 Task: Create a sub task Gather and Analyse Requirements for the task  Develop a new customer relationship management (CRM) system in the project AgileAvail , assign it to team member softage.4@softage.net and update the status of the sub task to  On Track  , set the priority of the sub task to Low
Action: Mouse moved to (68, 352)
Screenshot: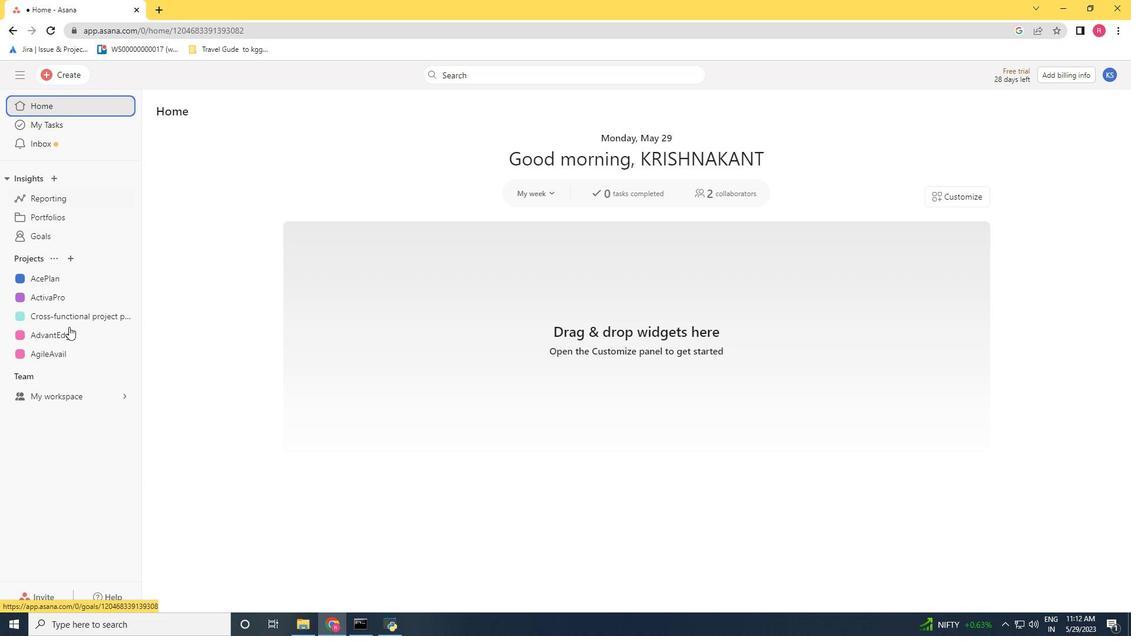 
Action: Mouse pressed left at (68, 352)
Screenshot: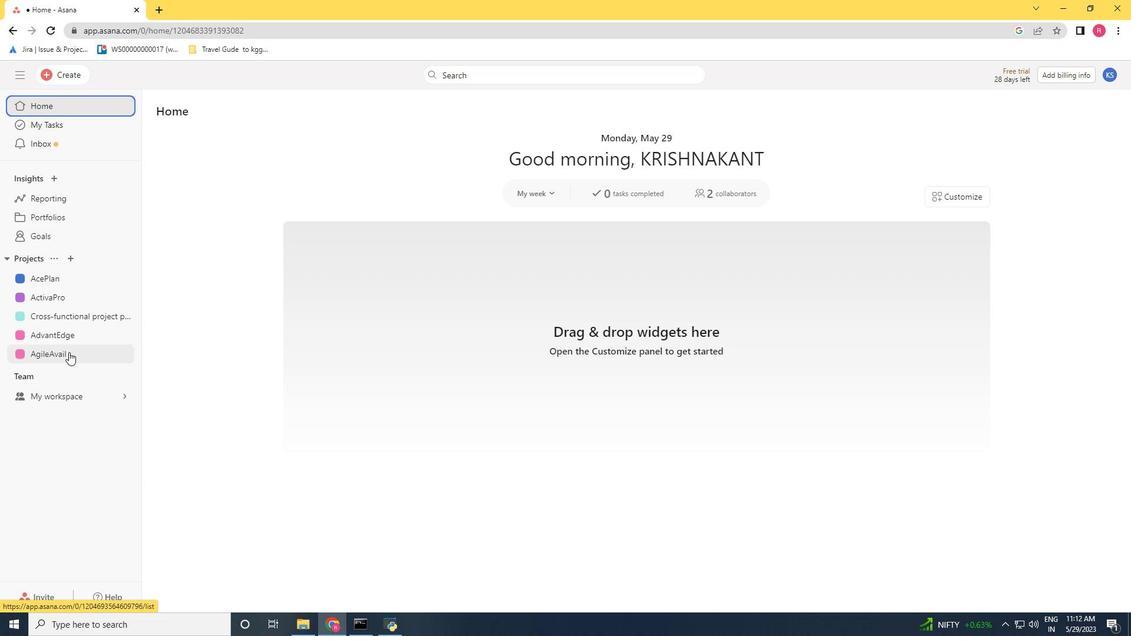 
Action: Mouse moved to (456, 270)
Screenshot: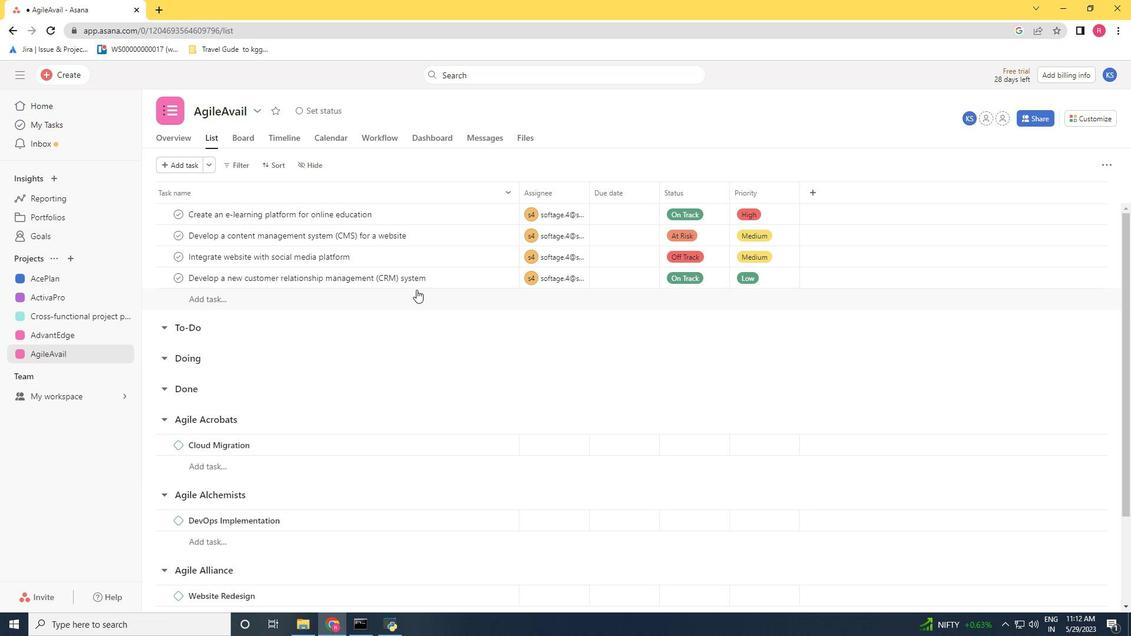 
Action: Mouse pressed left at (456, 270)
Screenshot: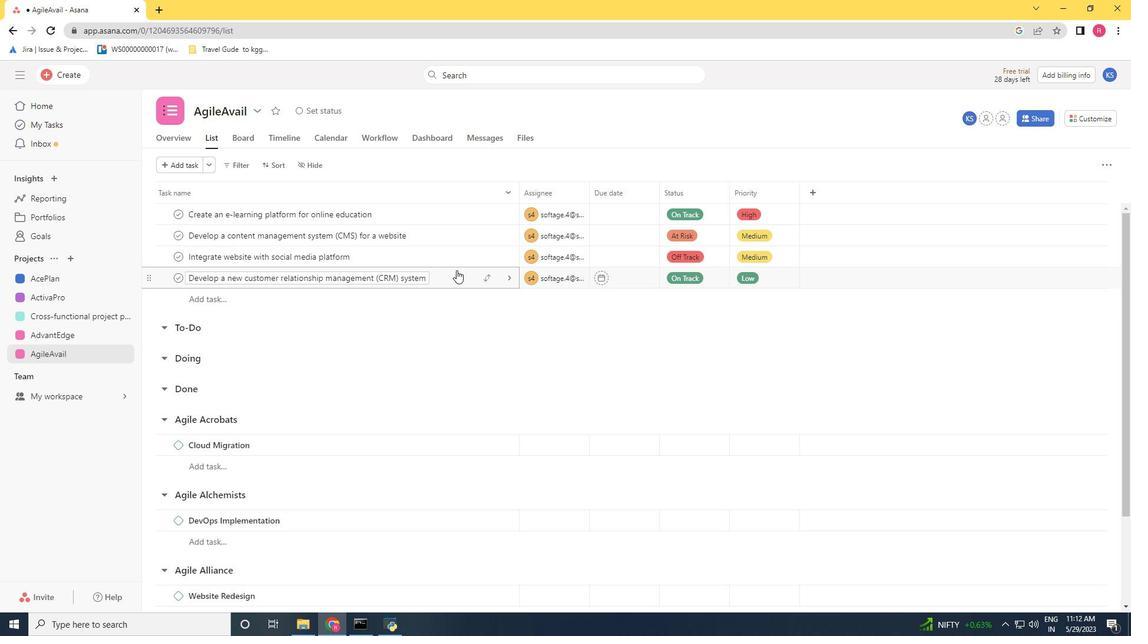 
Action: Mouse moved to (809, 420)
Screenshot: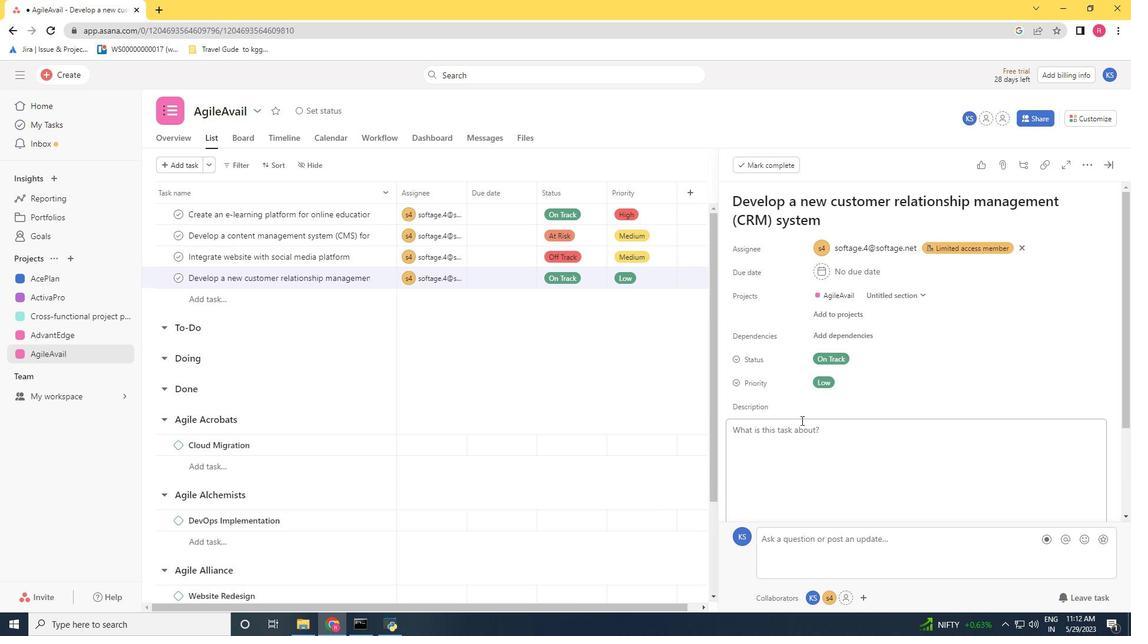 
Action: Mouse scrolled (809, 420) with delta (0, 0)
Screenshot: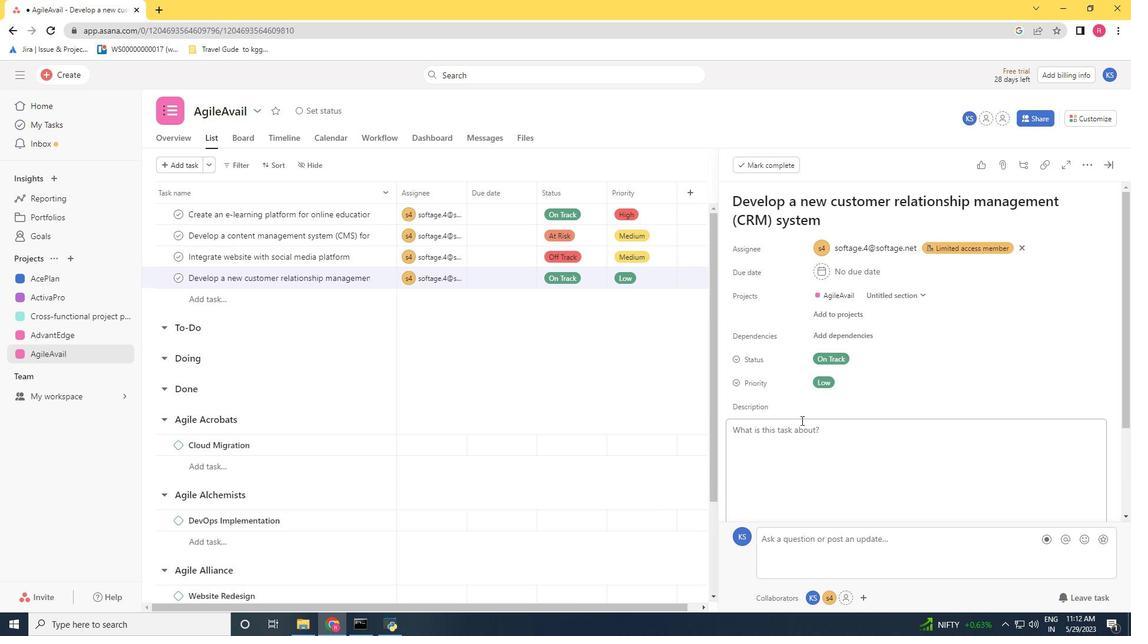 
Action: Mouse scrolled (809, 420) with delta (0, 0)
Screenshot: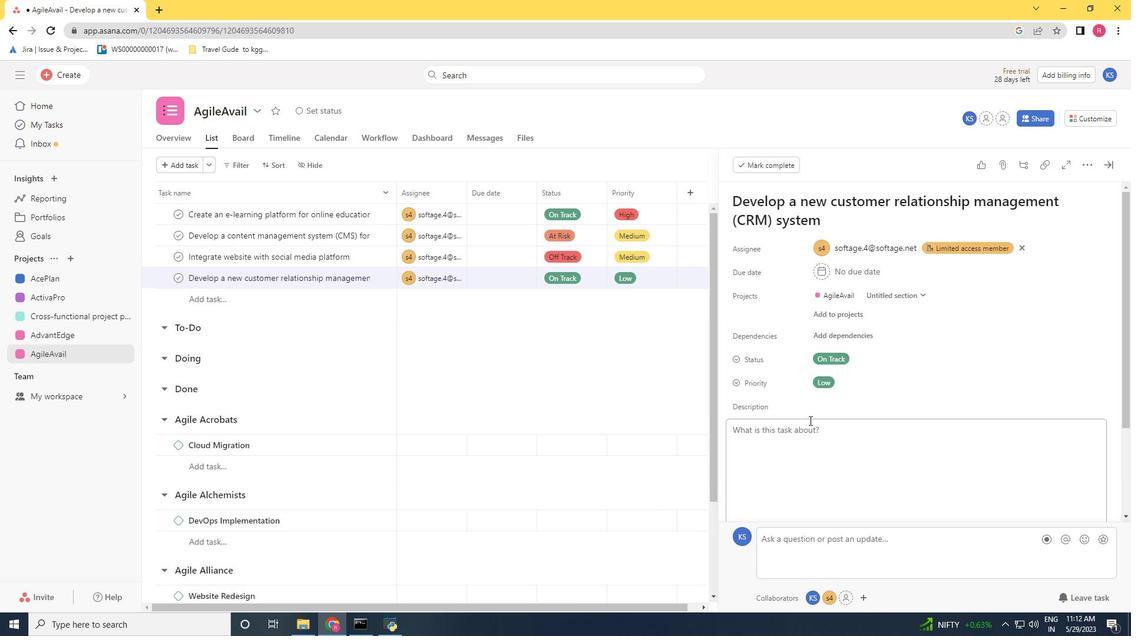 
Action: Mouse scrolled (809, 420) with delta (0, 0)
Screenshot: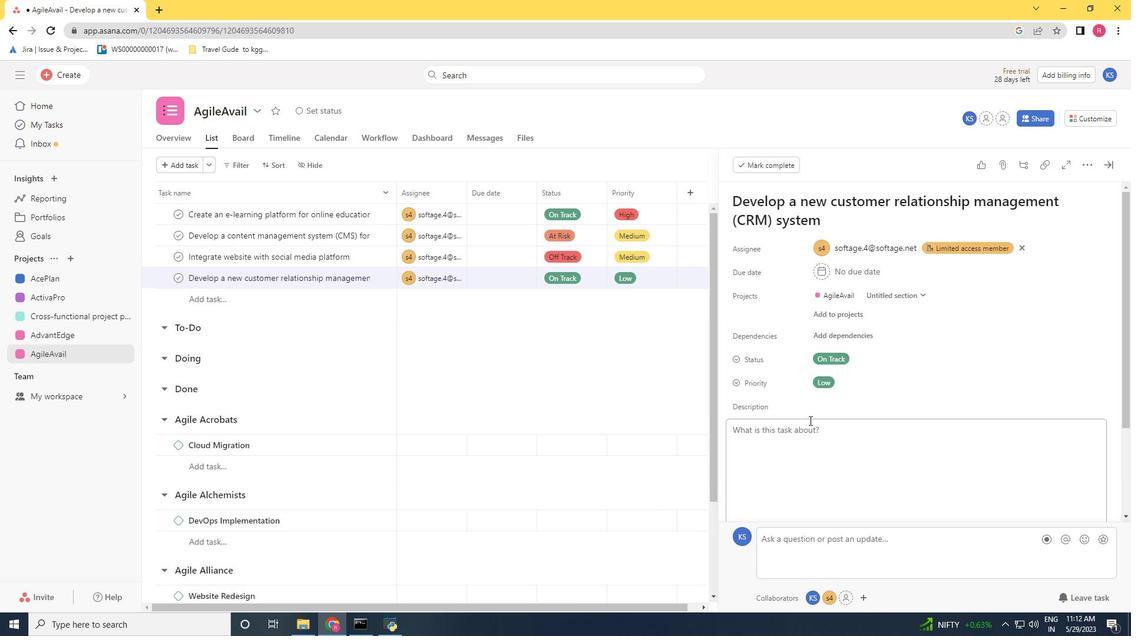 
Action: Mouse scrolled (809, 420) with delta (0, 0)
Screenshot: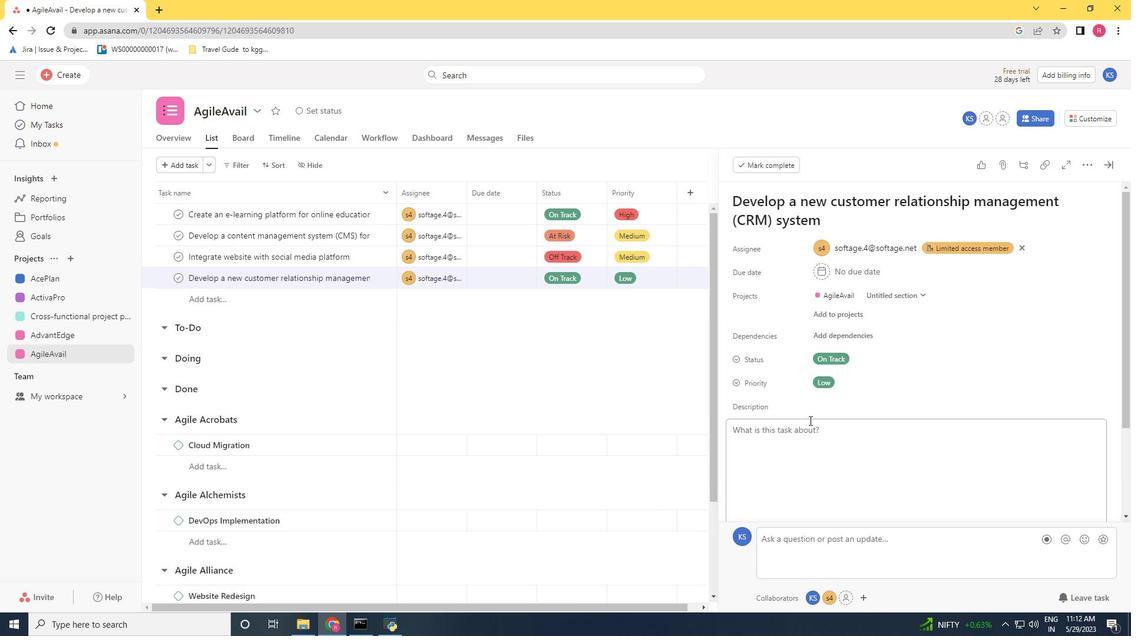 
Action: Mouse scrolled (809, 420) with delta (0, 0)
Screenshot: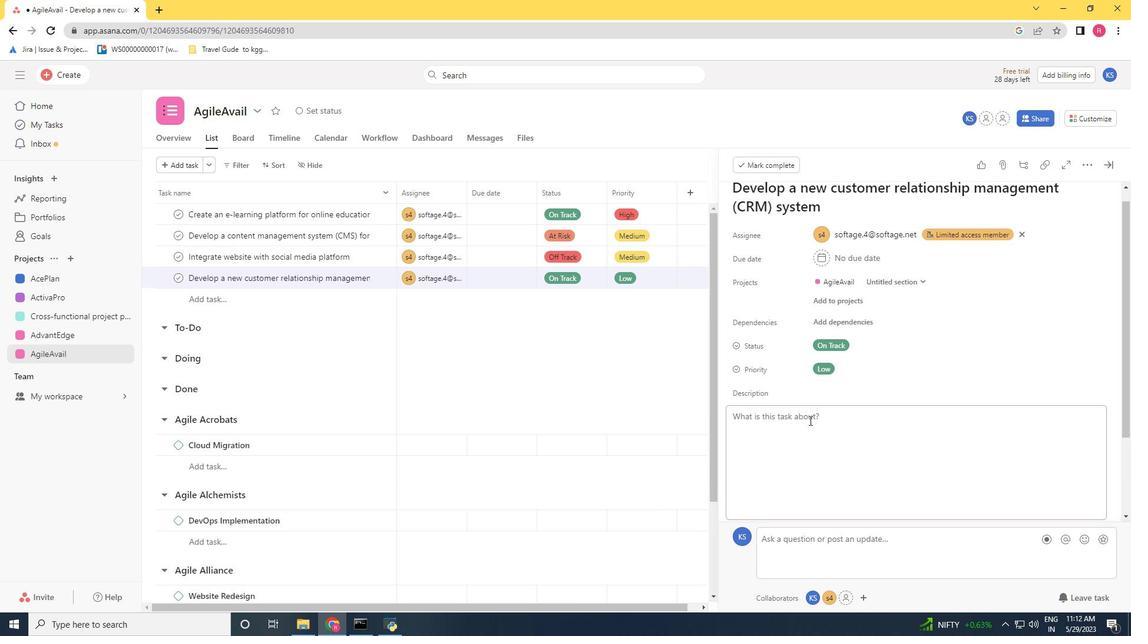 
Action: Mouse scrolled (809, 420) with delta (0, 0)
Screenshot: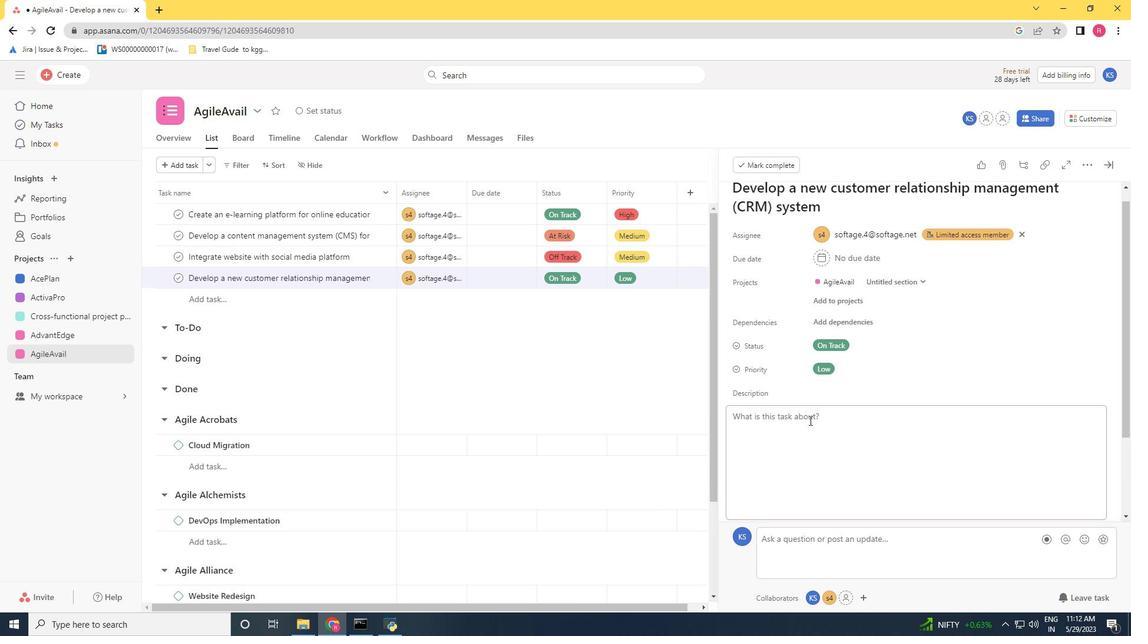 
Action: Mouse moved to (769, 427)
Screenshot: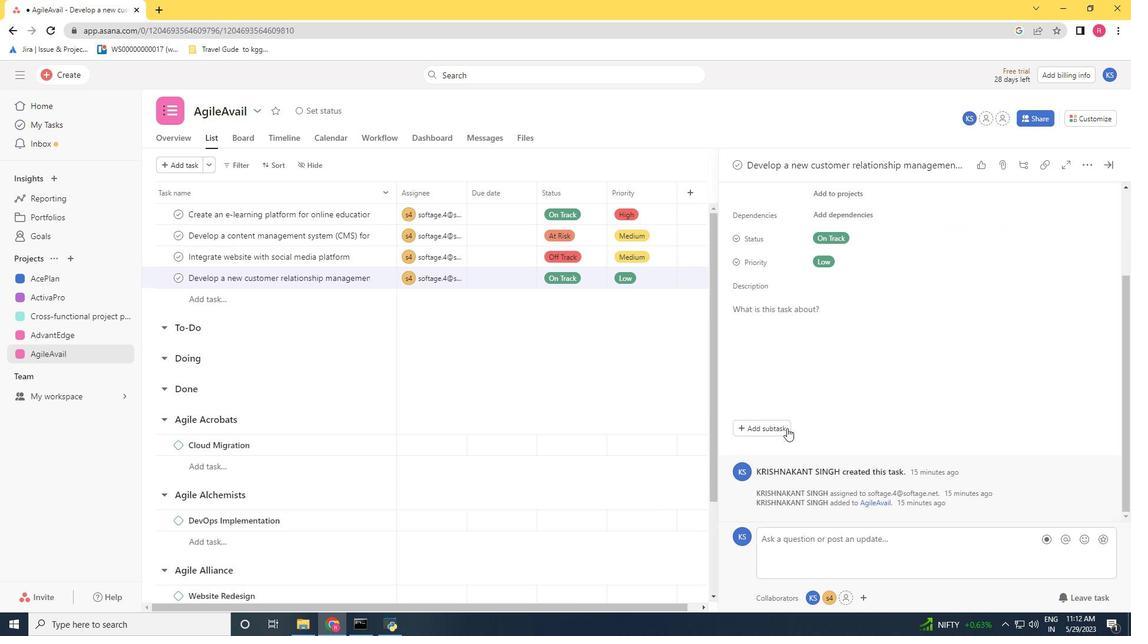 
Action: Mouse pressed left at (769, 427)
Screenshot: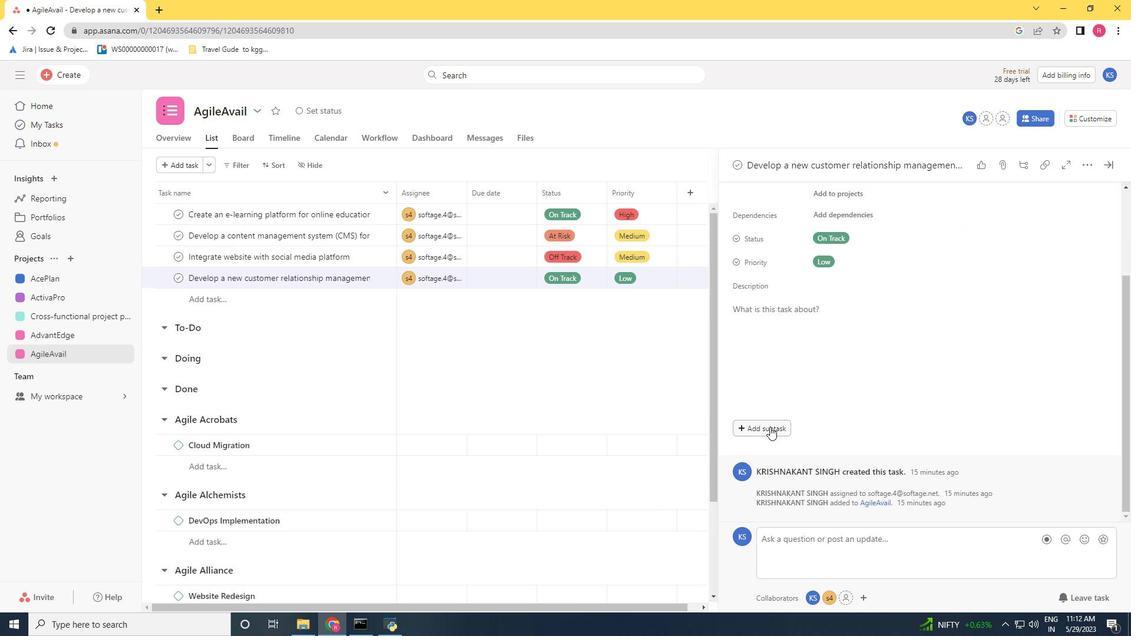 
Action: Key pressed <Key.shift><Key.shift>Gath<Key.backspace>he<Key.space><Key.backspace>r<Key.space>and<Key.space><Key.shift>Anslyse<Key.space><Key.shift>Requirements<Key.space>
Screenshot: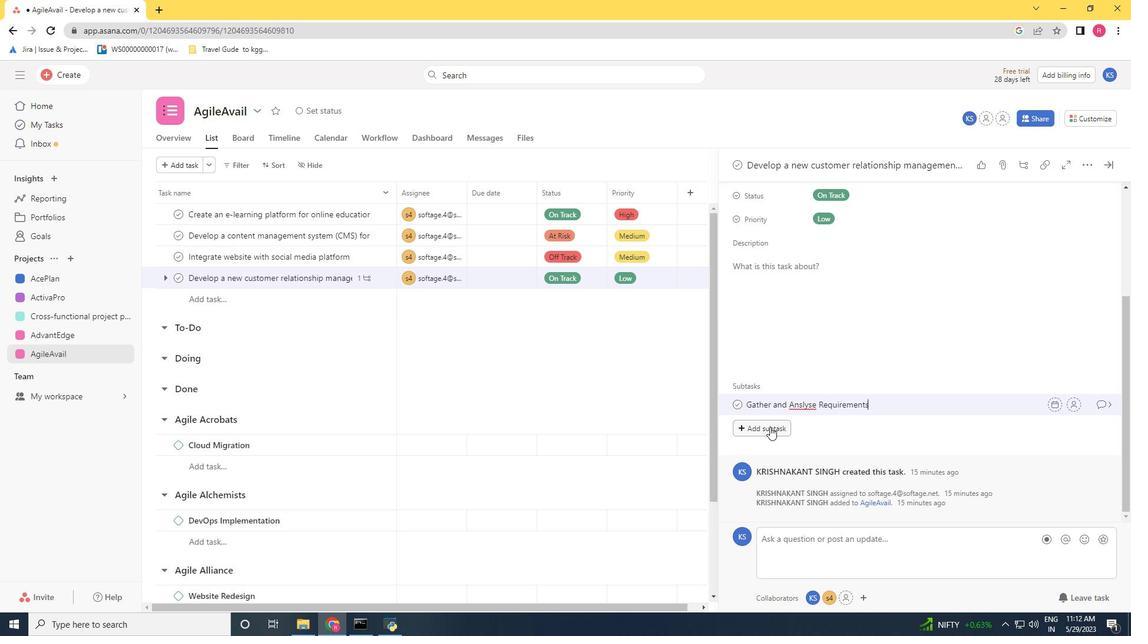 
Action: Mouse moved to (1055, 406)
Screenshot: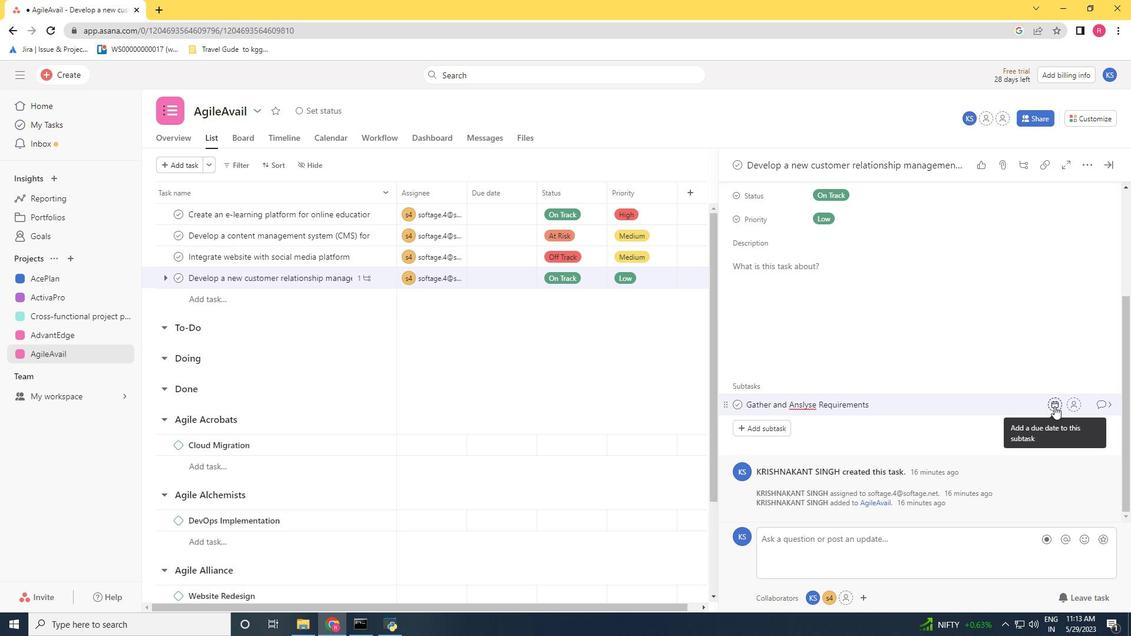 
Action: Mouse pressed left at (1055, 406)
Screenshot: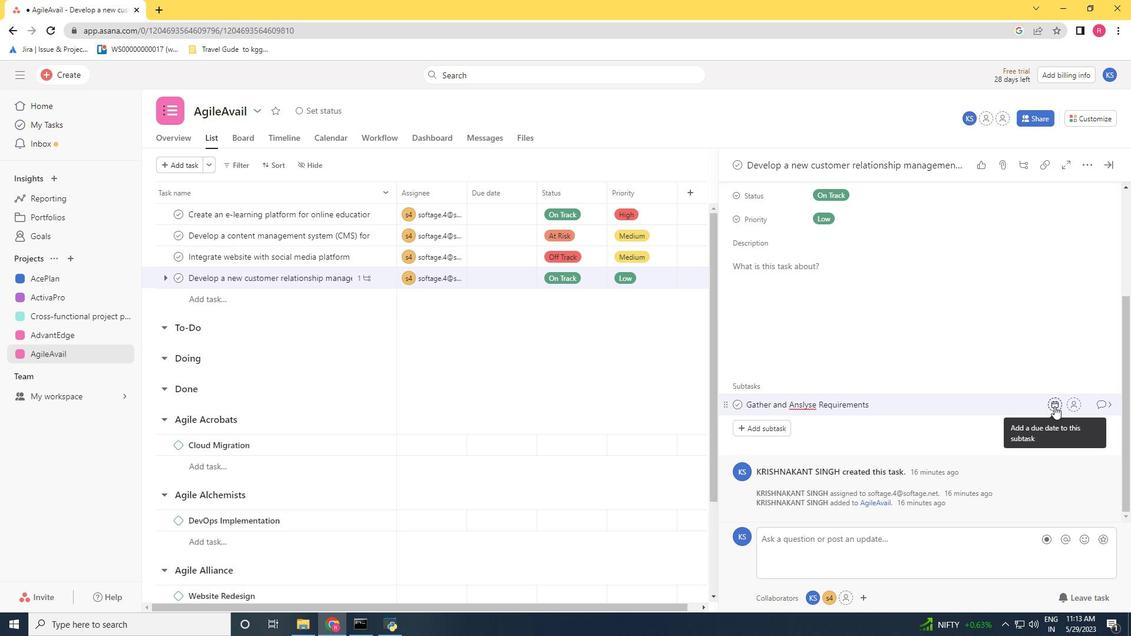 
Action: Mouse moved to (1078, 405)
Screenshot: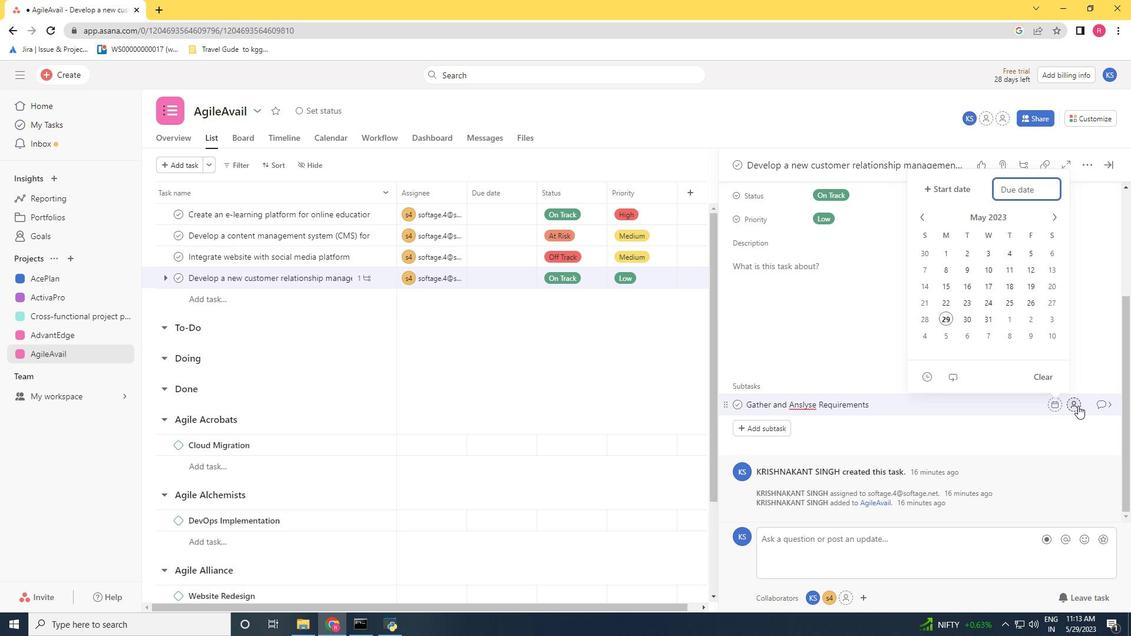 
Action: Mouse pressed left at (1078, 405)
Screenshot: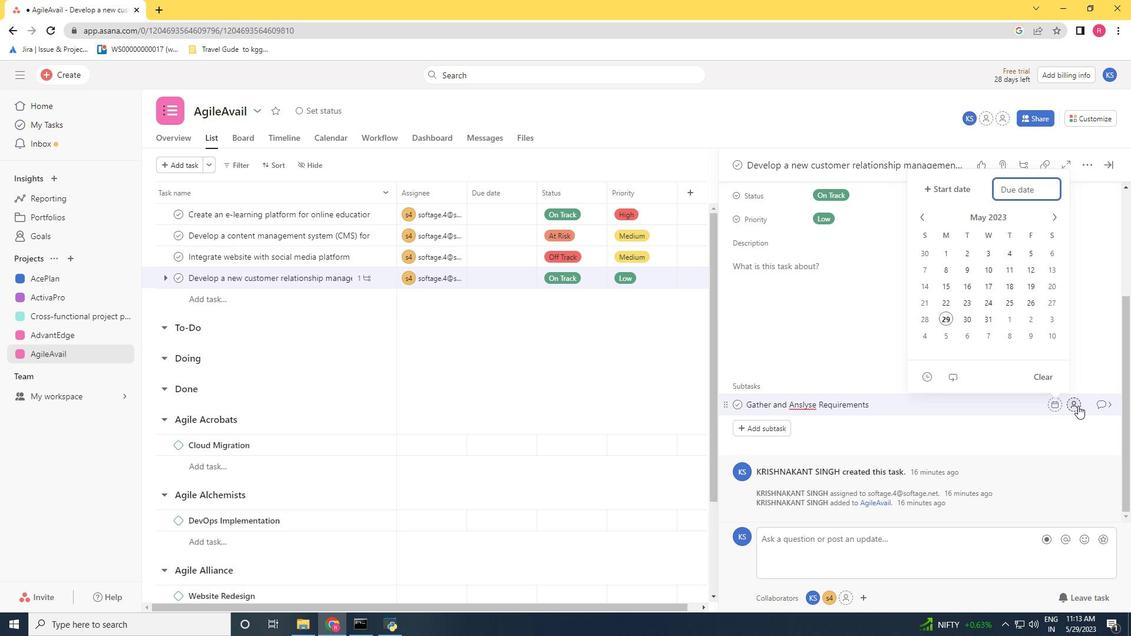 
Action: Mouse moved to (1078, 405)
Screenshot: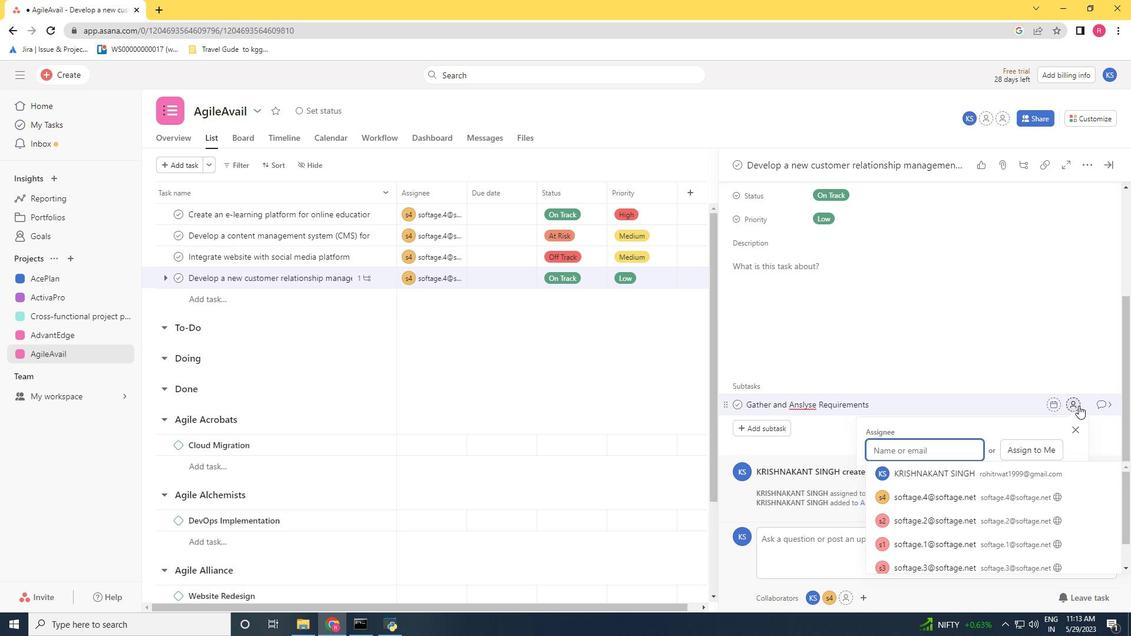
Action: Key pressed softage.4<Key.shift>@softage.net
Screenshot: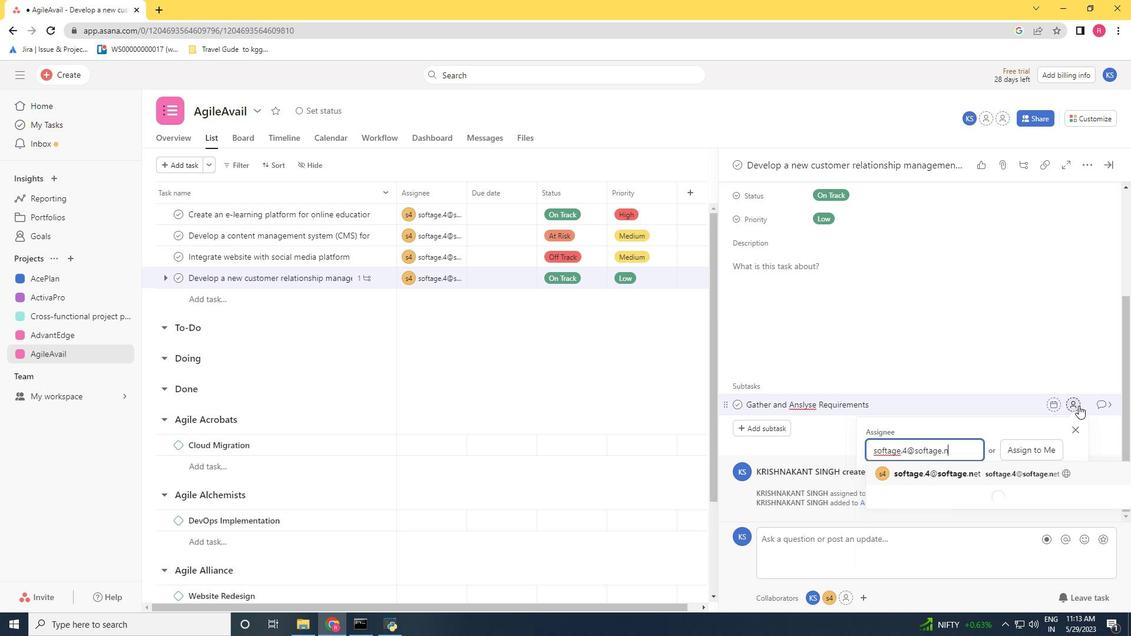
Action: Mouse moved to (1013, 470)
Screenshot: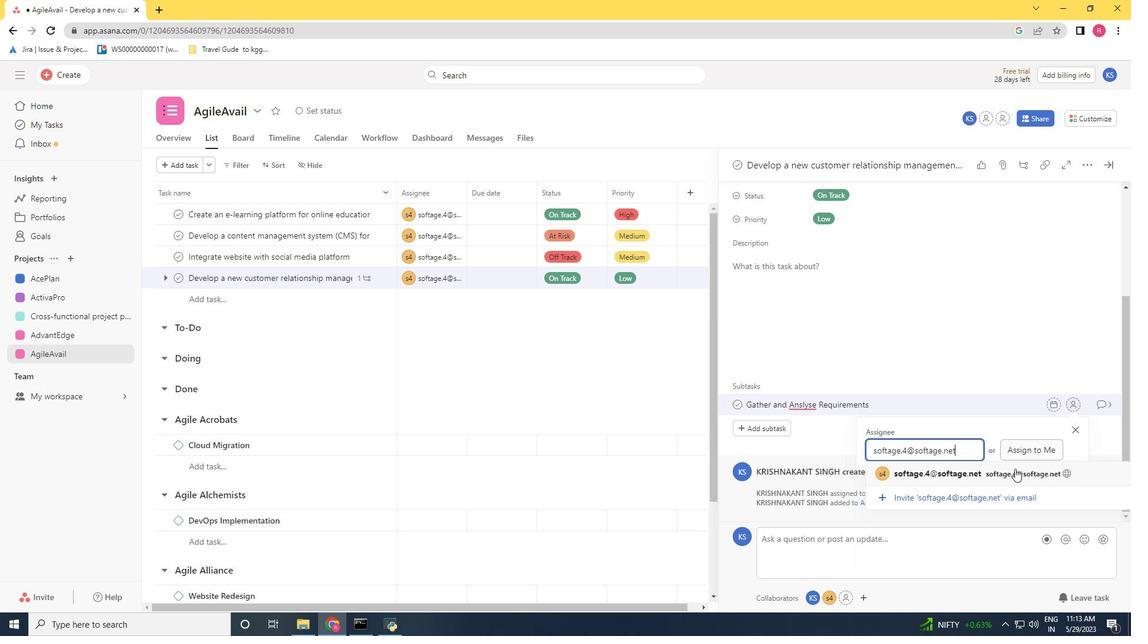 
Action: Mouse pressed left at (1013, 470)
Screenshot: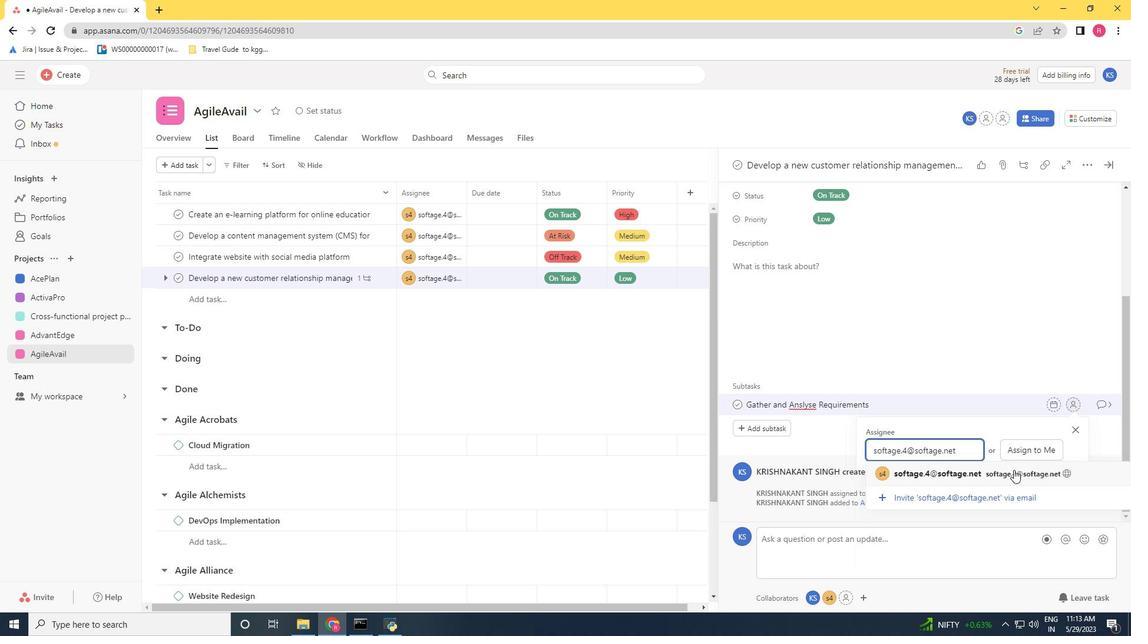 
Action: Mouse moved to (1097, 405)
Screenshot: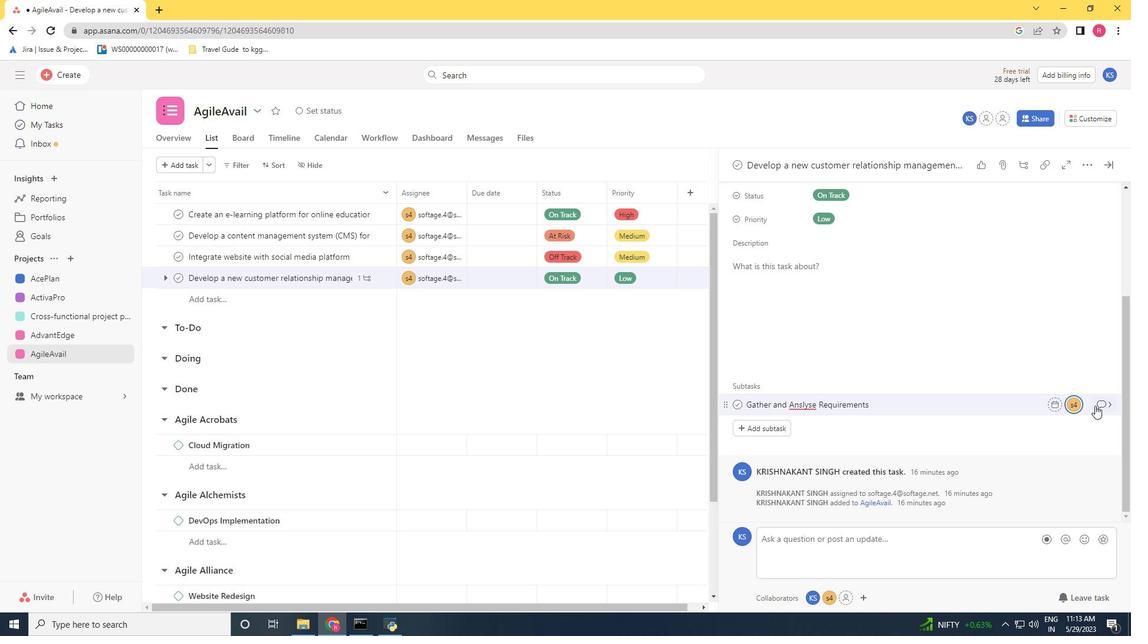 
Action: Mouse pressed left at (1097, 405)
Screenshot: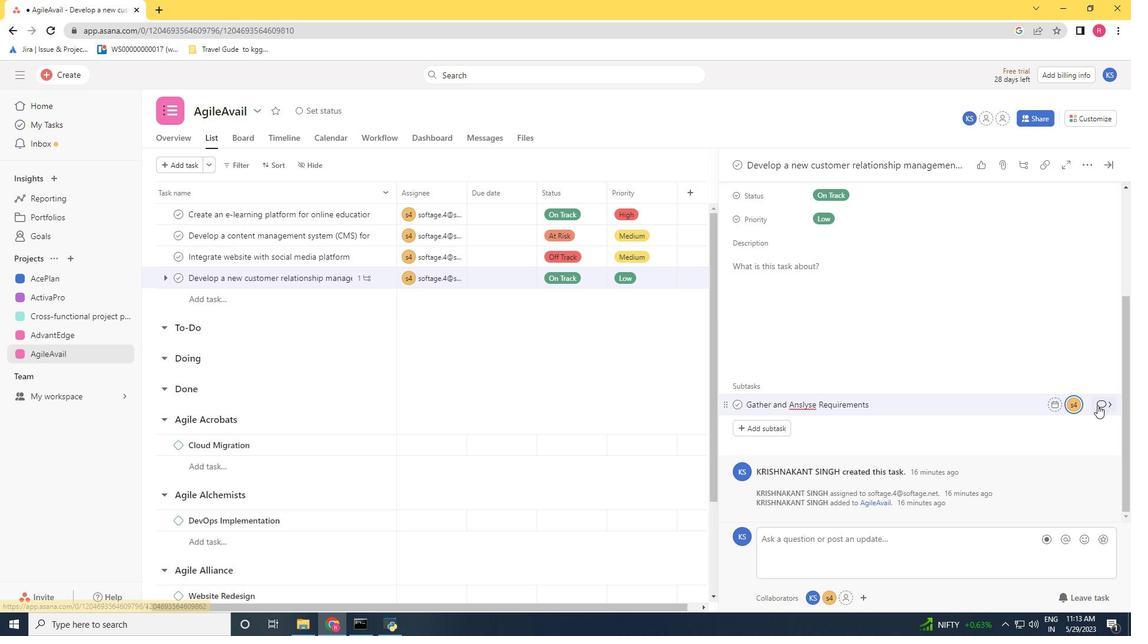 
Action: Mouse moved to (761, 329)
Screenshot: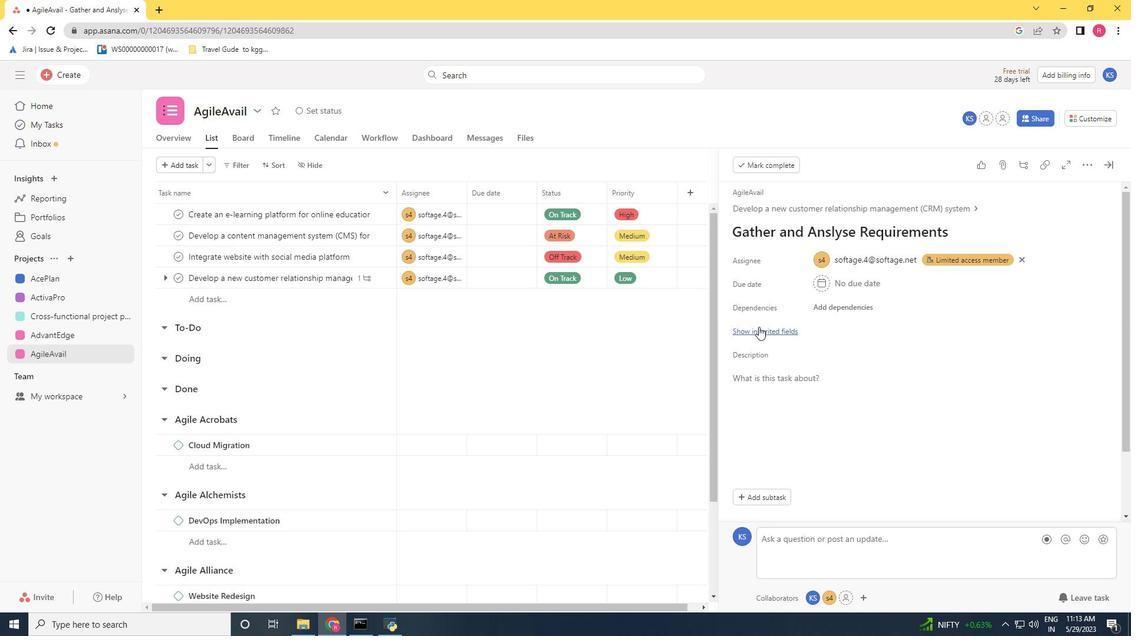 
Action: Mouse pressed left at (761, 329)
Screenshot: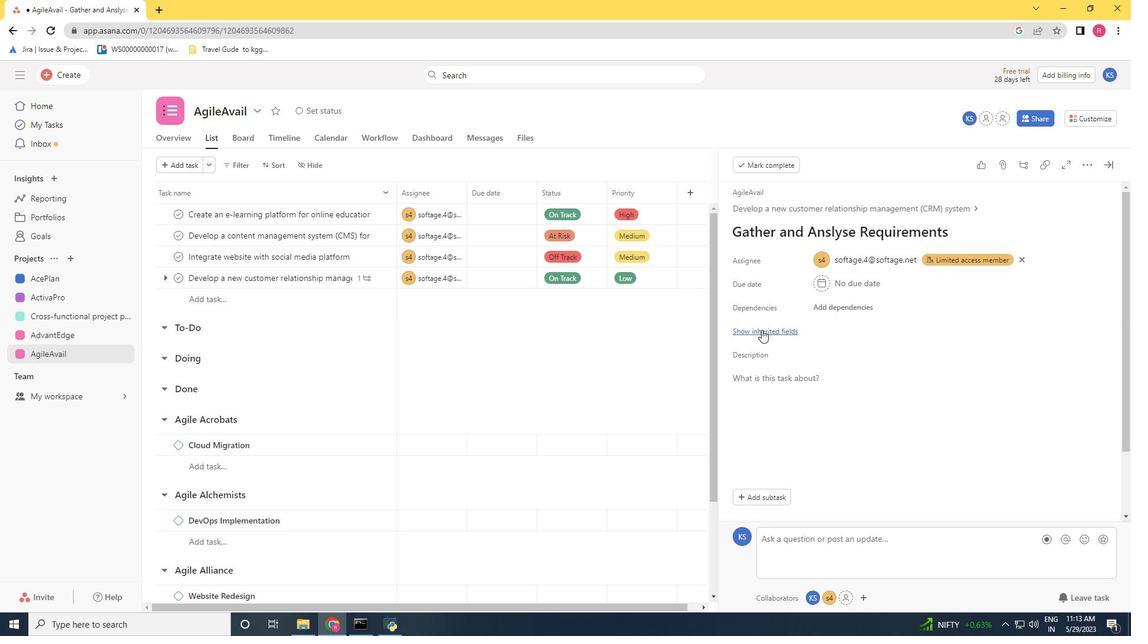 
Action: Mouse pressed left at (761, 329)
Screenshot: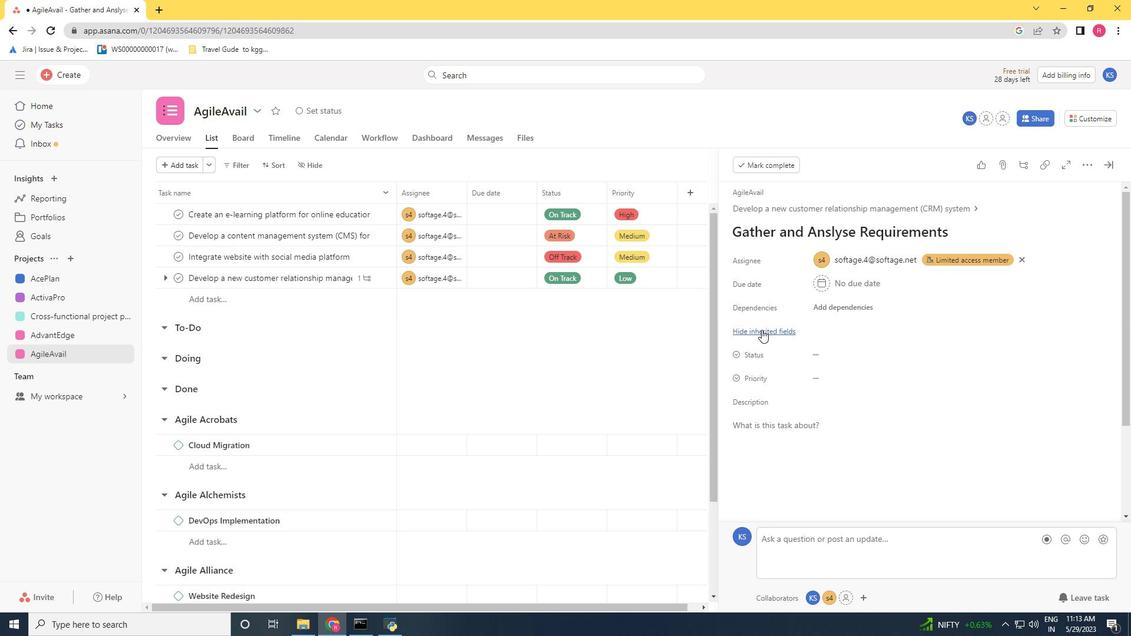 
Action: Mouse pressed left at (761, 329)
Screenshot: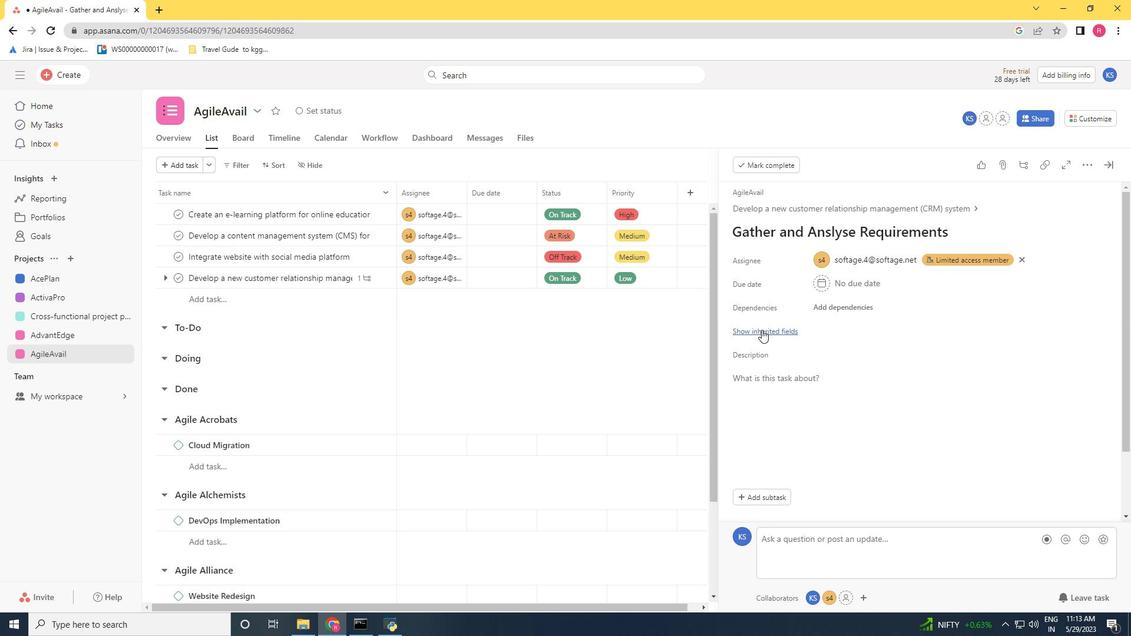 
Action: Mouse moved to (809, 357)
Screenshot: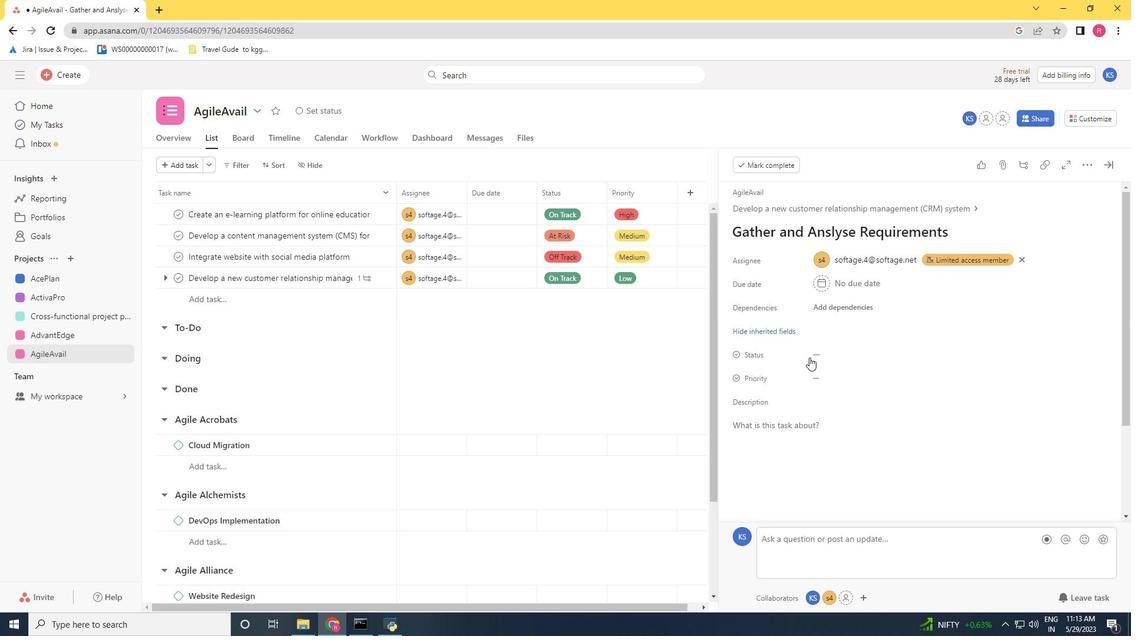 
Action: Mouse pressed left at (809, 357)
Screenshot: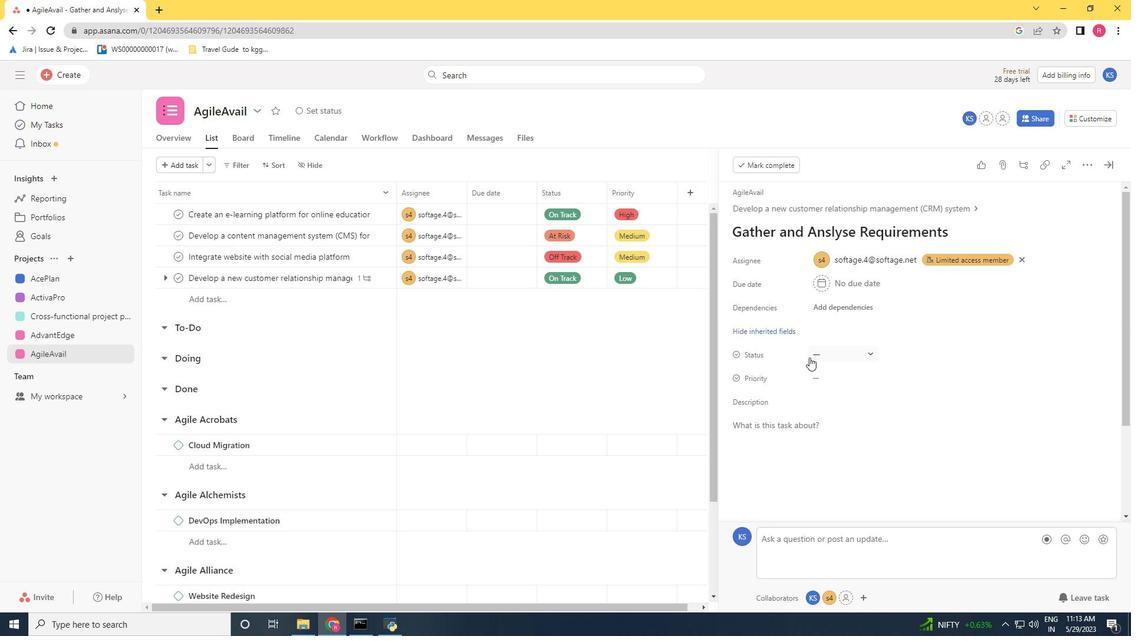 
Action: Mouse moved to (855, 393)
Screenshot: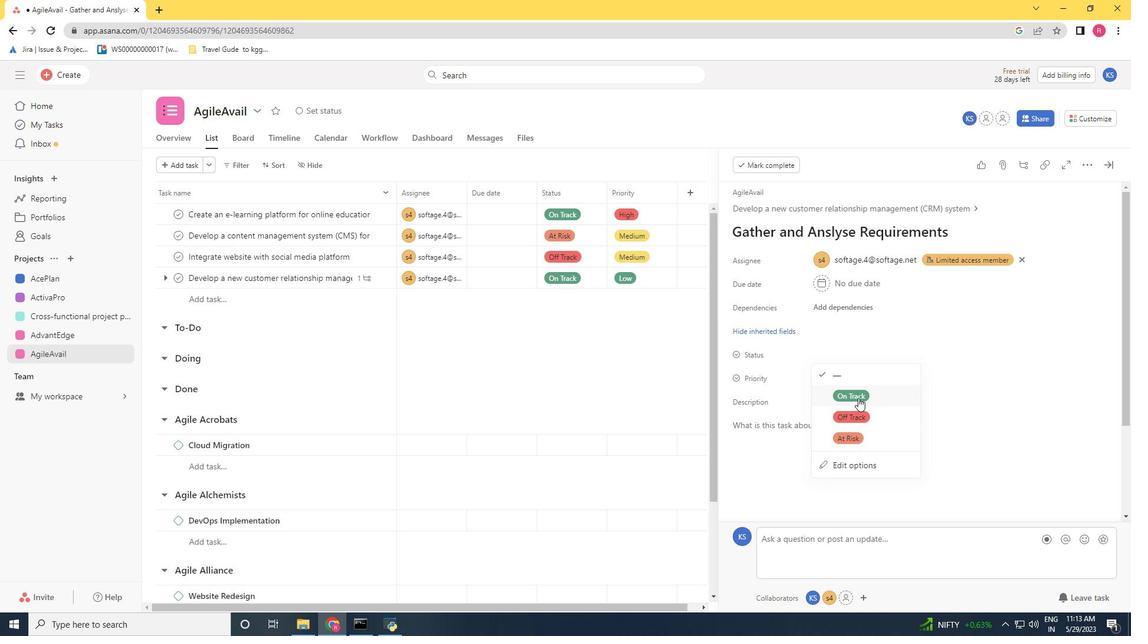 
Action: Mouse pressed left at (855, 393)
Screenshot: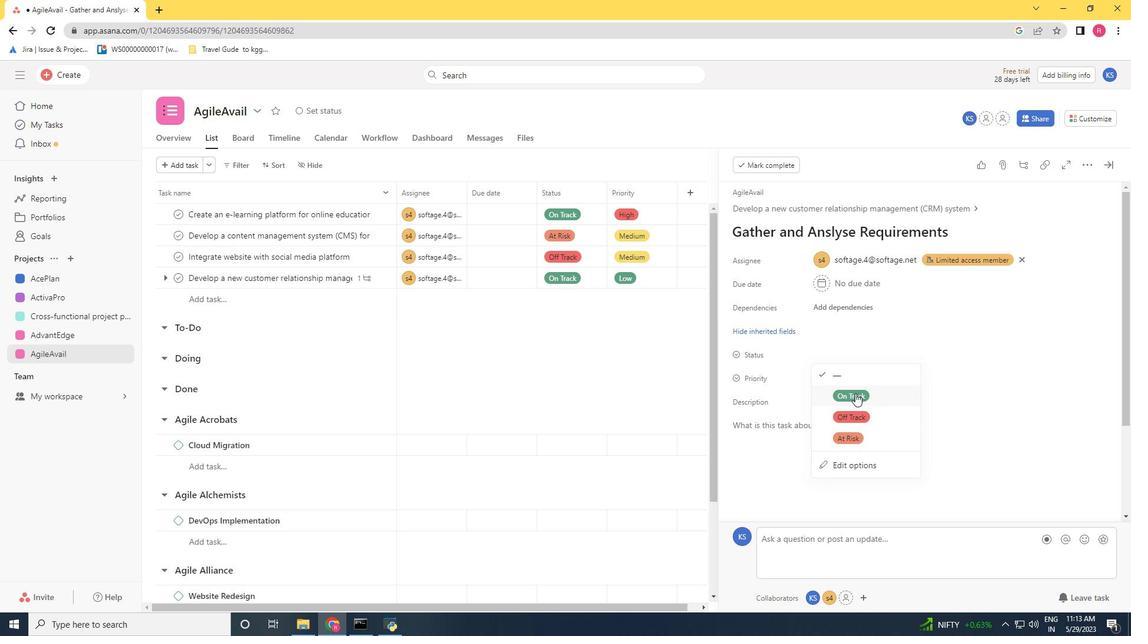 
Action: Mouse moved to (823, 377)
Screenshot: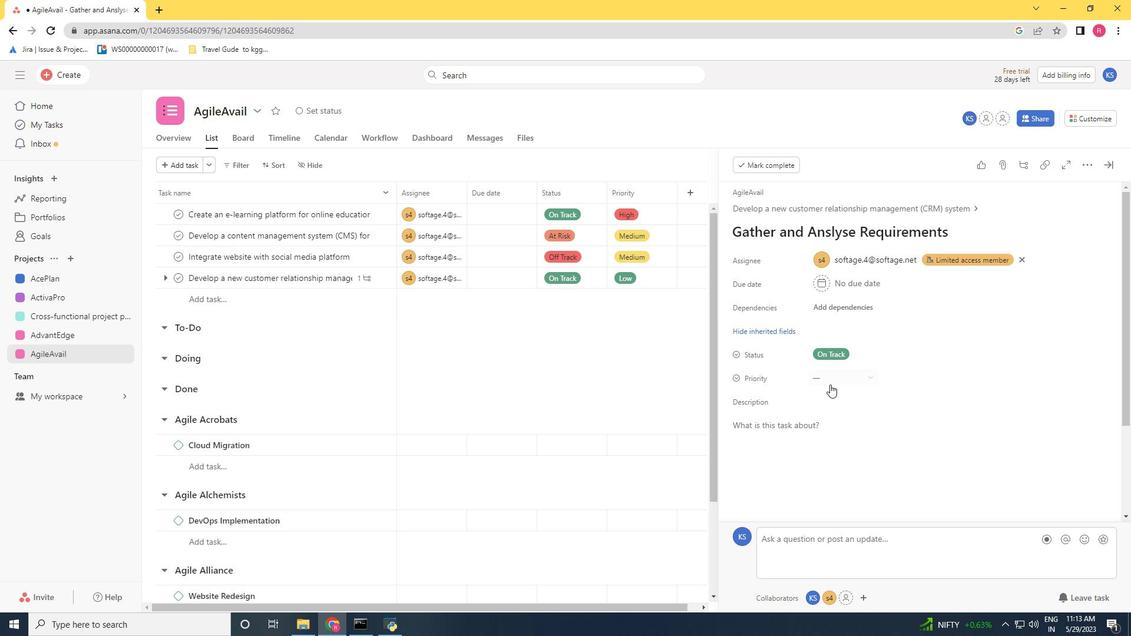 
Action: Mouse pressed left at (823, 377)
Screenshot: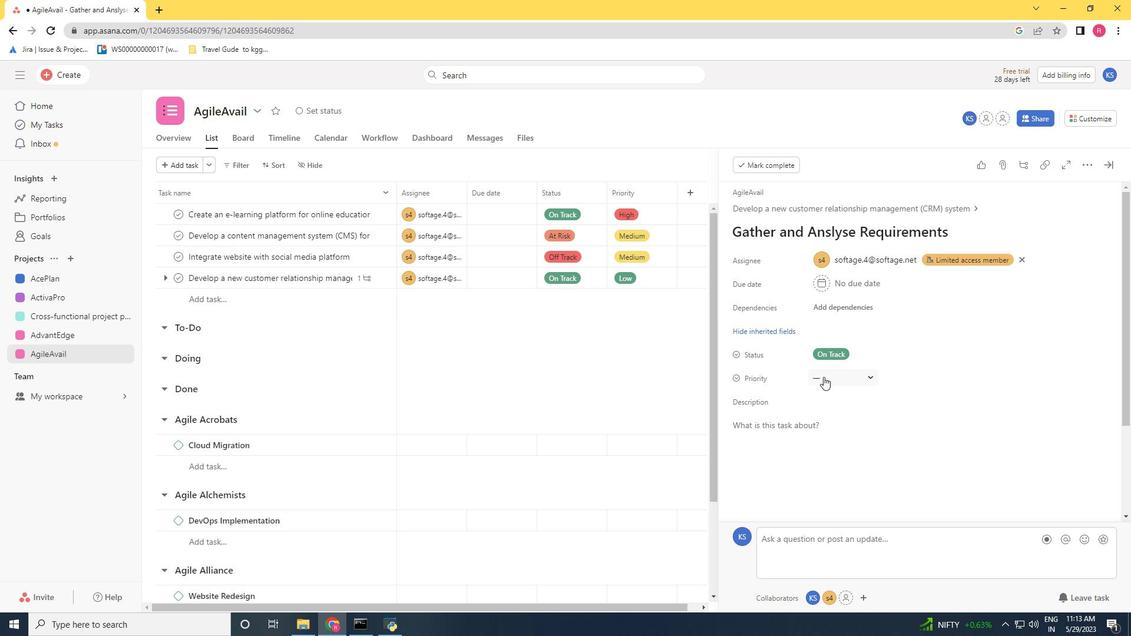 
Action: Mouse moved to (847, 457)
Screenshot: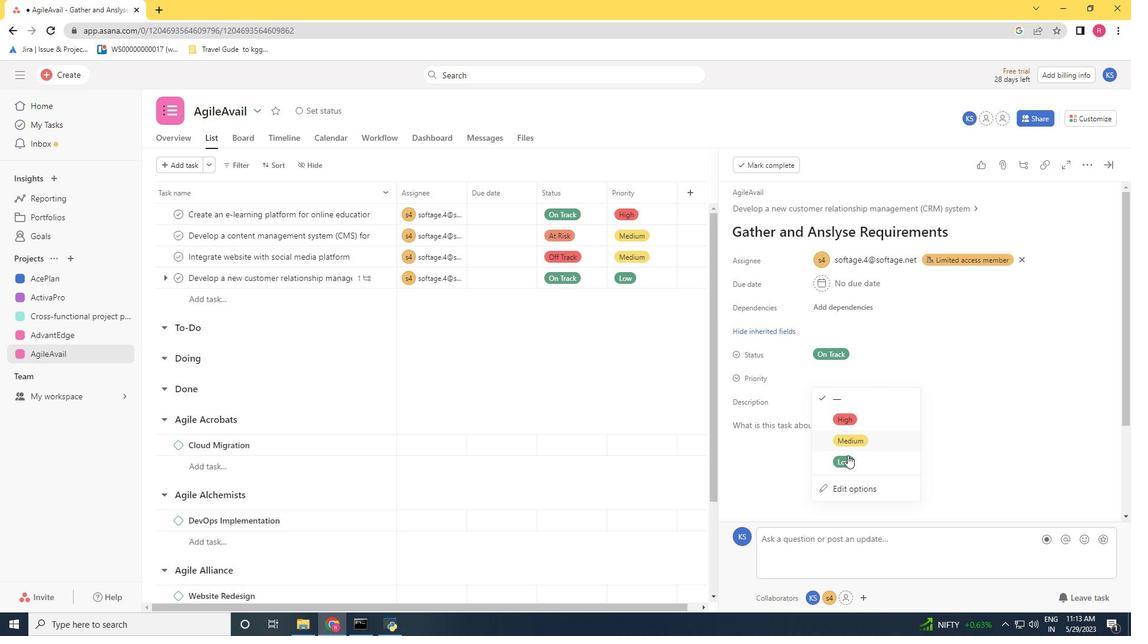 
Action: Mouse pressed left at (847, 457)
Screenshot: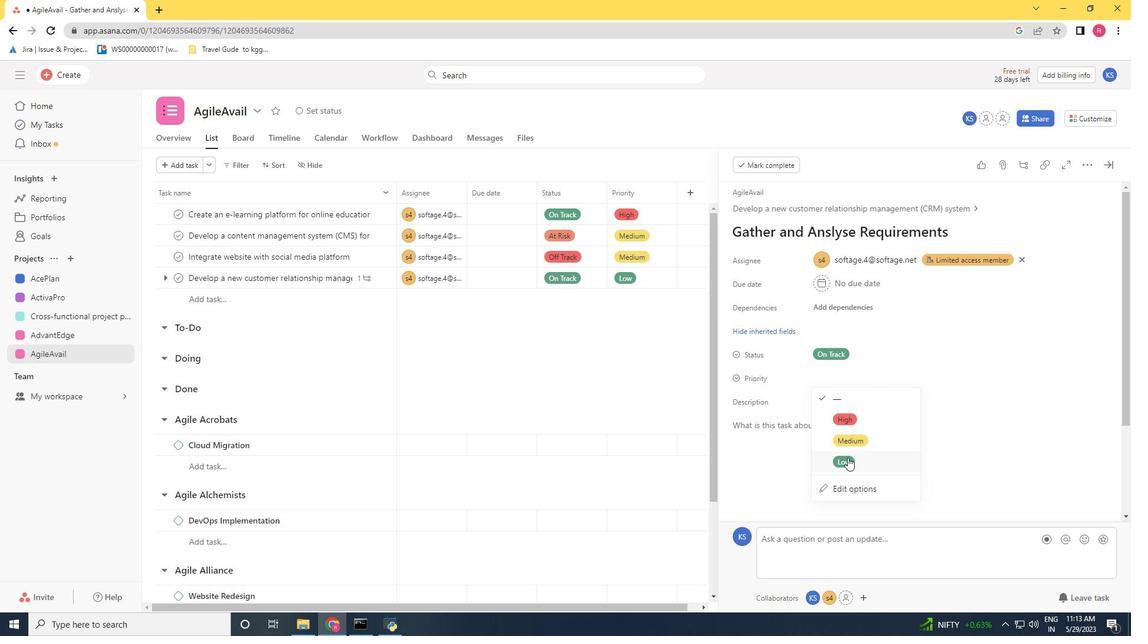 
Action: Mouse moved to (975, 500)
Screenshot: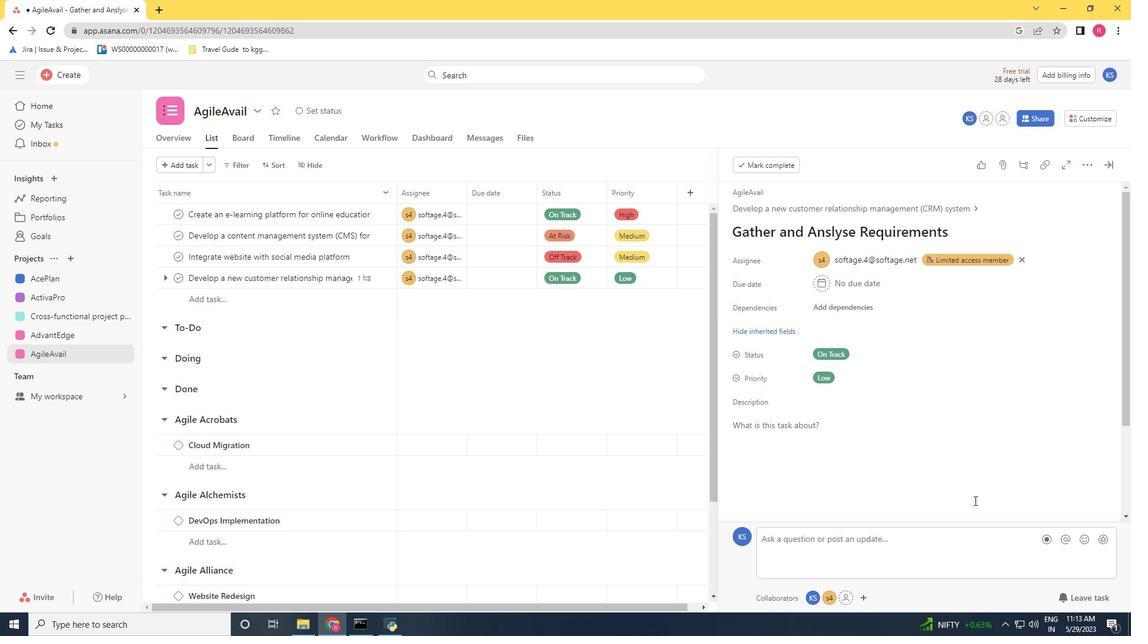 
